 Task: Move the task Create a new chatbot for customer support to the section Done in the project AgileCoast and filter the tasks in the project by Due this week
Action: Mouse moved to (56, 284)
Screenshot: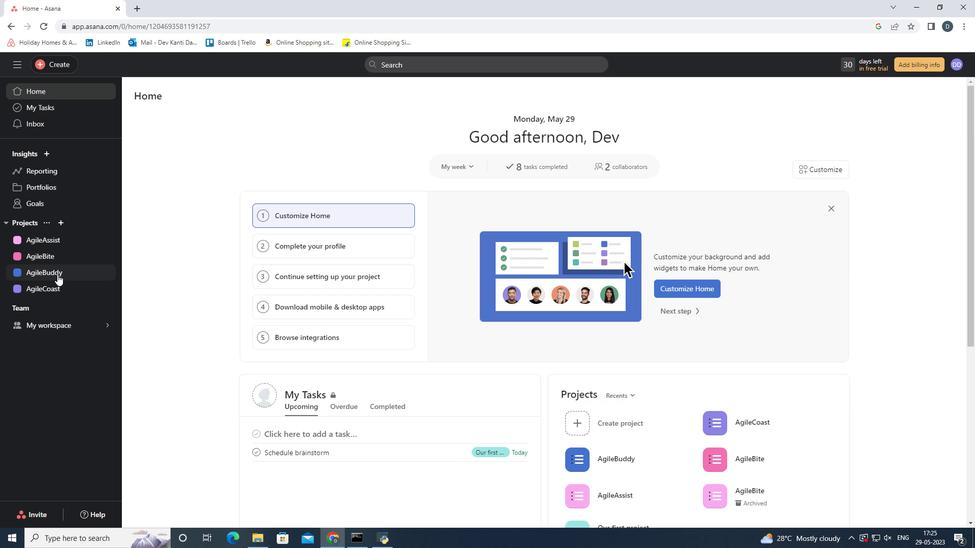 
Action: Mouse pressed left at (56, 284)
Screenshot: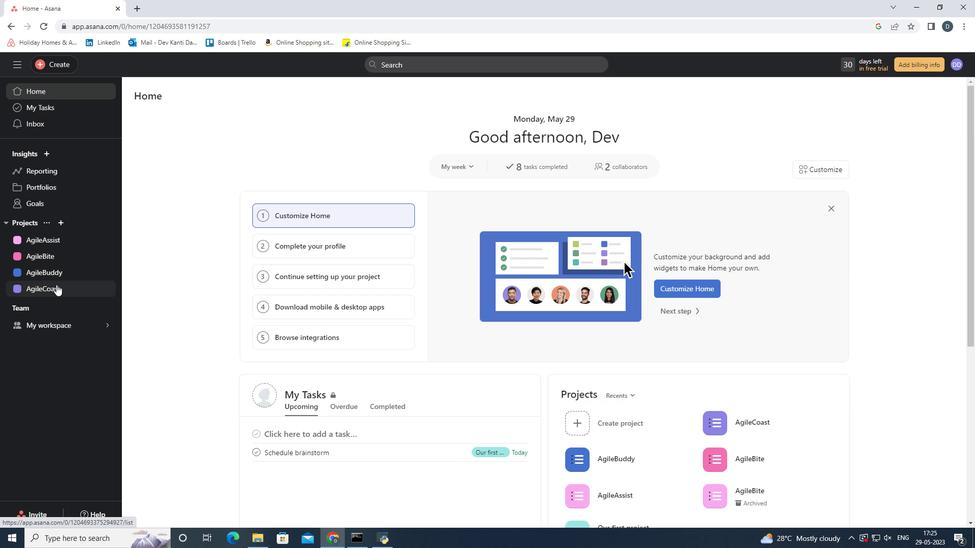 
Action: Mouse moved to (417, 203)
Screenshot: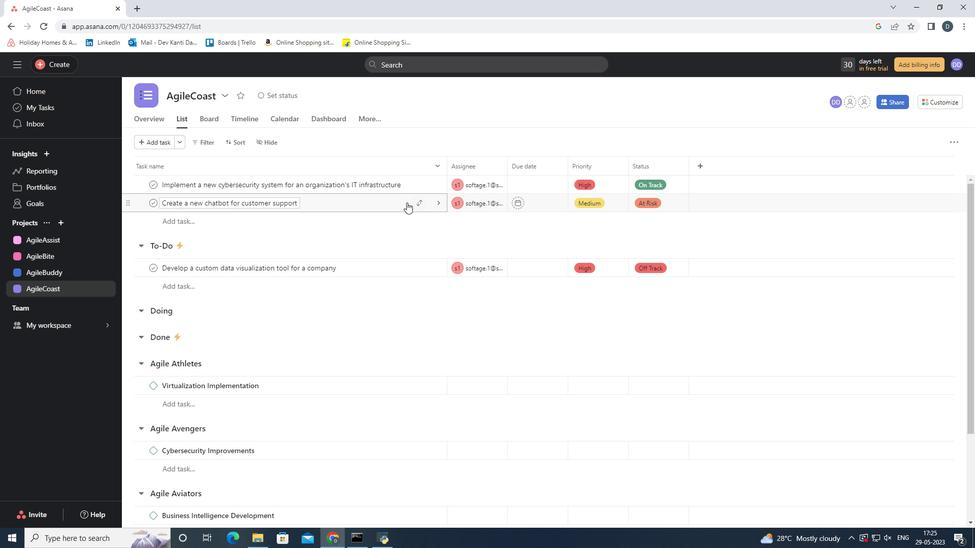 
Action: Mouse pressed left at (417, 203)
Screenshot: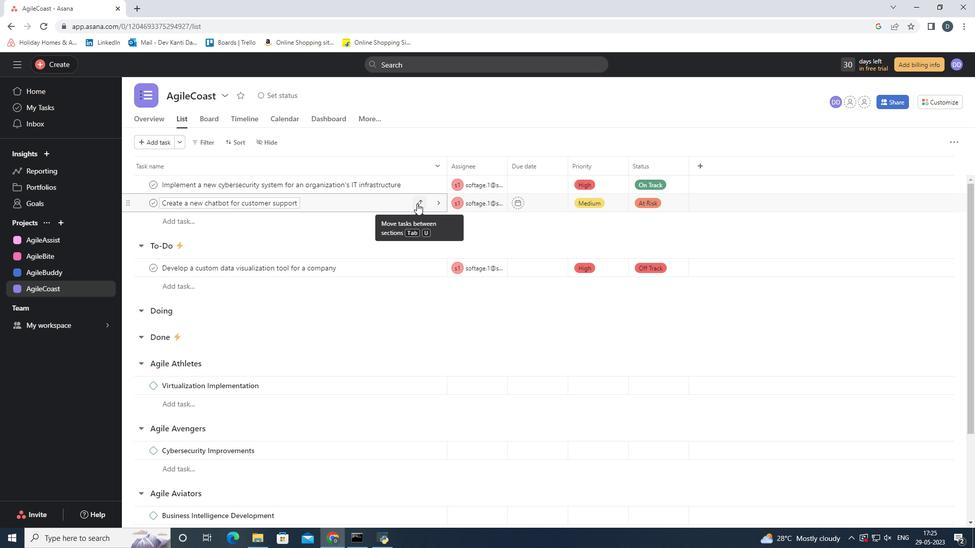 
Action: Mouse moved to (375, 289)
Screenshot: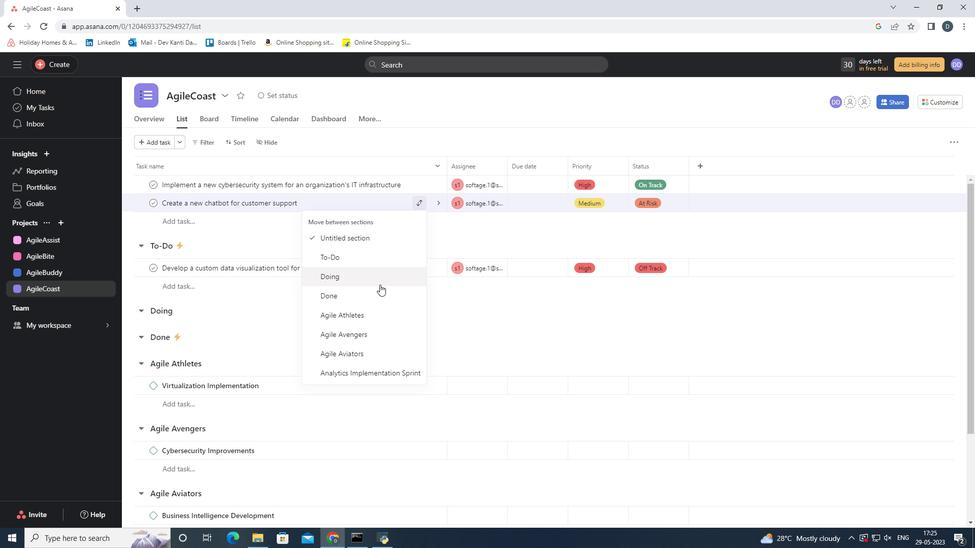 
Action: Mouse pressed left at (375, 289)
Screenshot: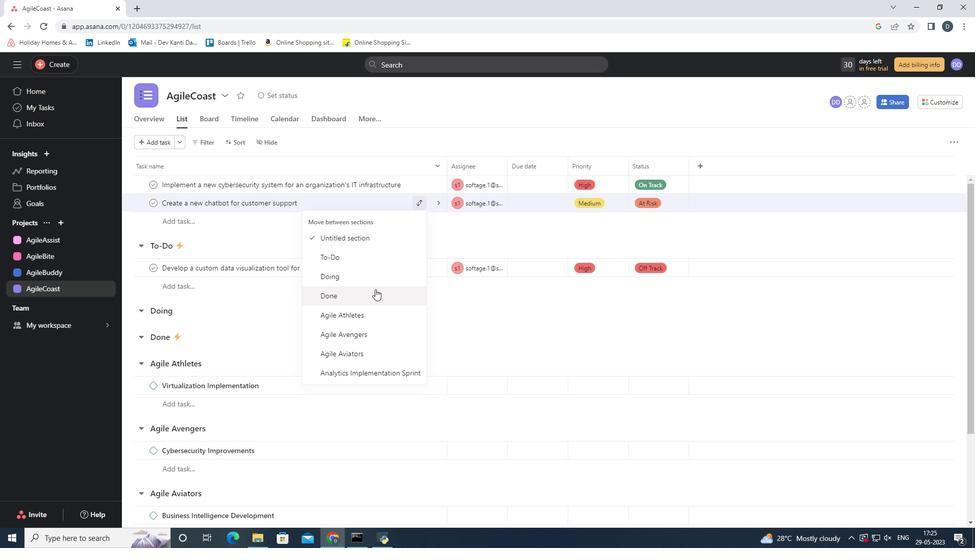 
Action: Mouse moved to (139, 249)
Screenshot: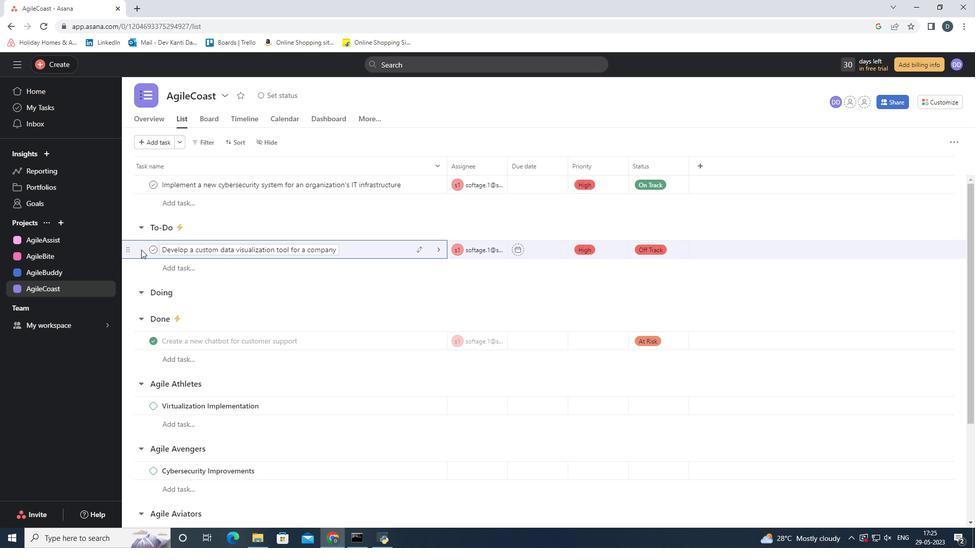
Action: Mouse pressed left at (139, 249)
Screenshot: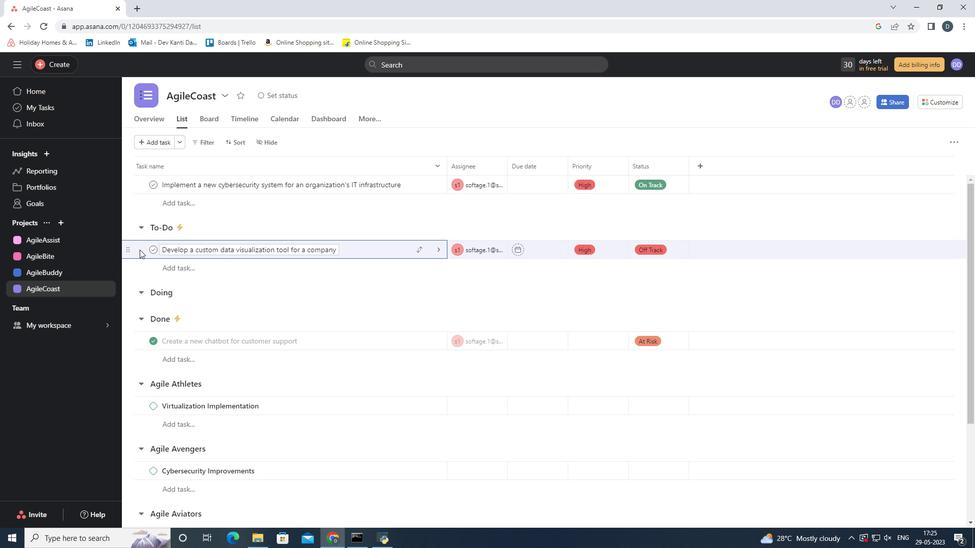 
Action: Mouse moved to (209, 144)
Screenshot: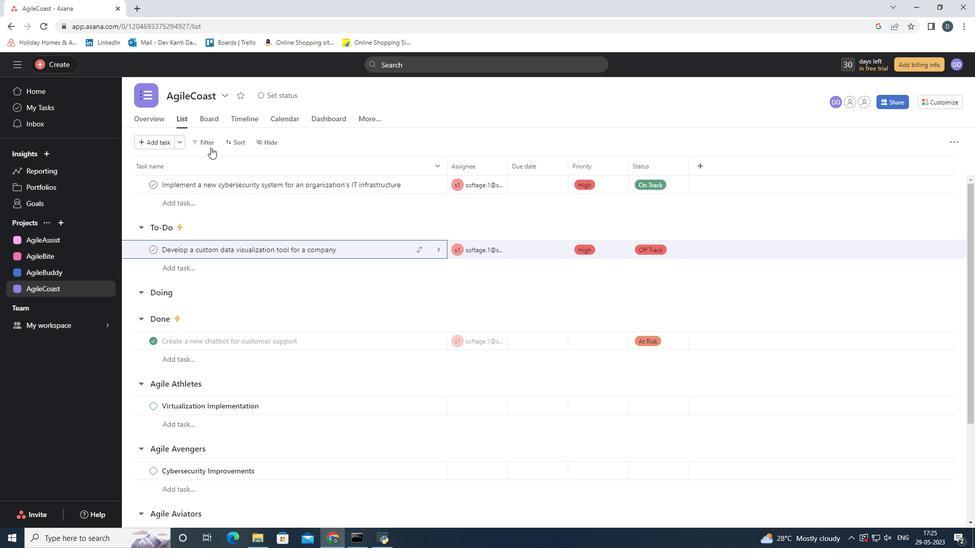 
Action: Mouse pressed left at (209, 144)
Screenshot: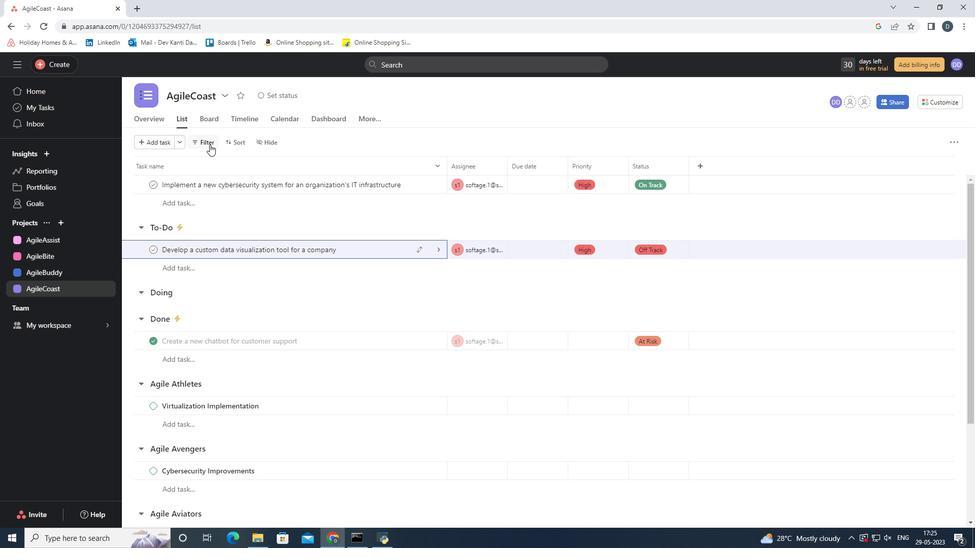 
Action: Mouse moved to (396, 182)
Screenshot: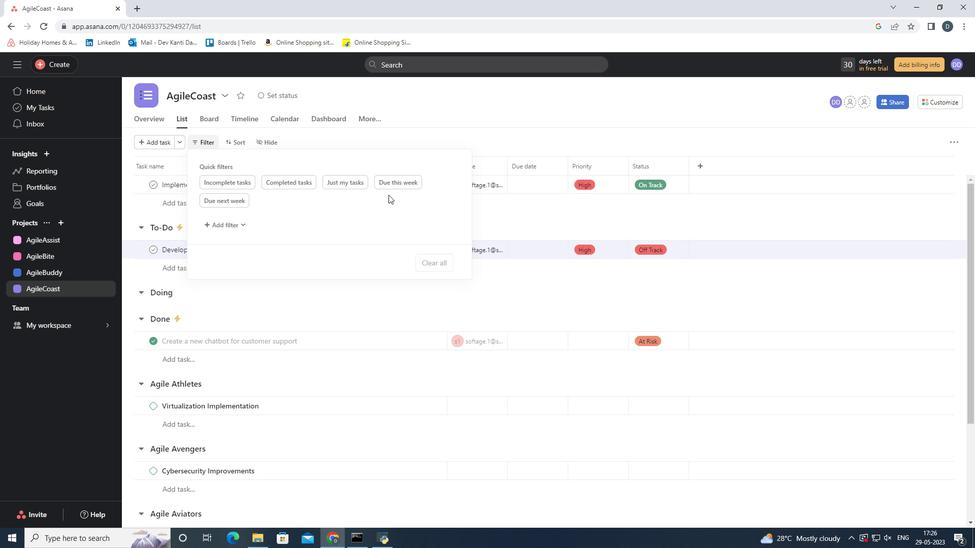 
Action: Mouse pressed left at (396, 182)
Screenshot: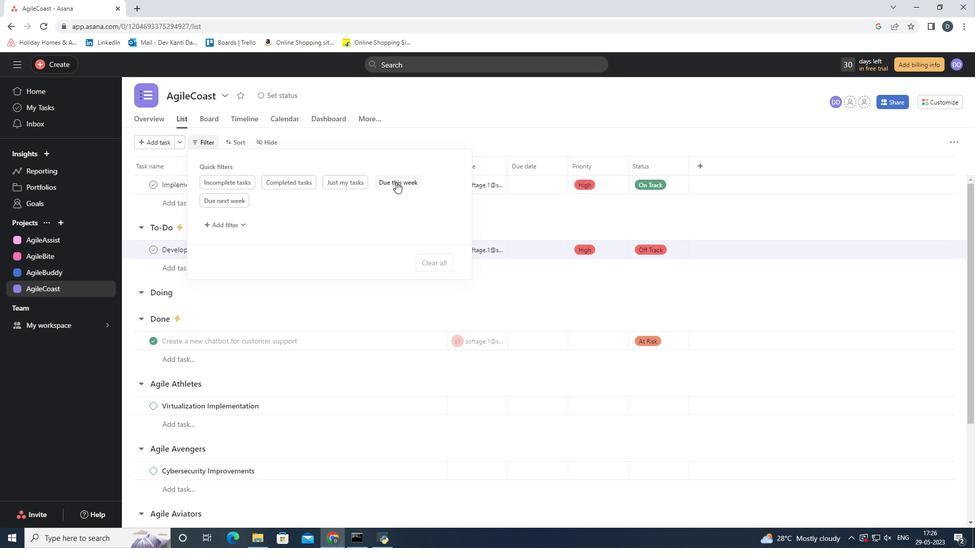 
Action: Mouse moved to (570, 234)
Screenshot: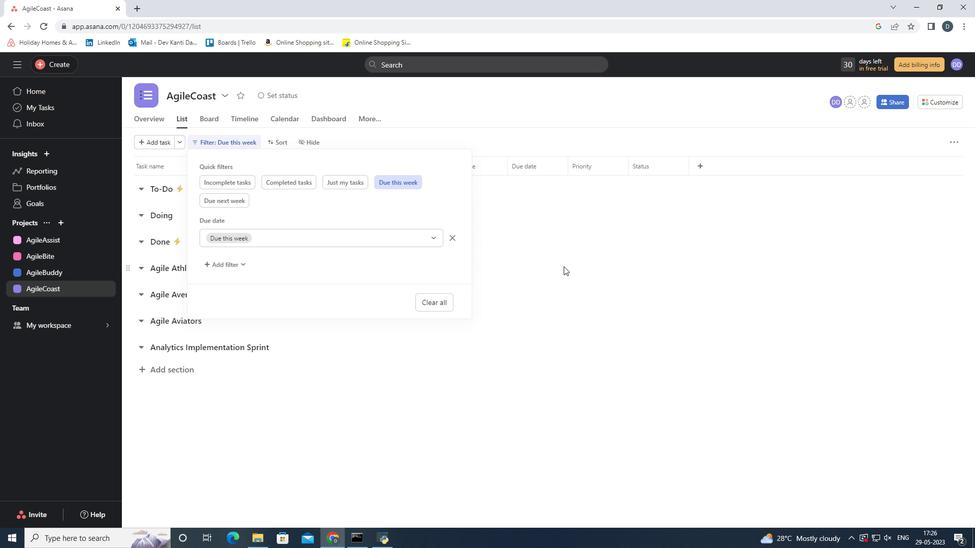 
Action: Mouse pressed left at (570, 234)
Screenshot: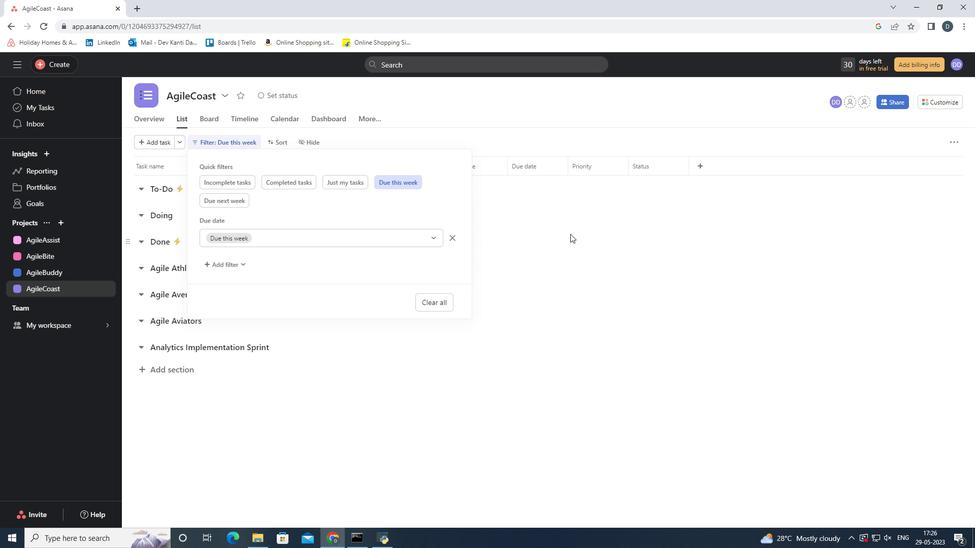 
